 Task: Add a signature Christian Kelly containing Thanks so much, Christian Kelly to email address softage.1@softage.net and add a label HR
Action: Mouse moved to (377, 593)
Screenshot: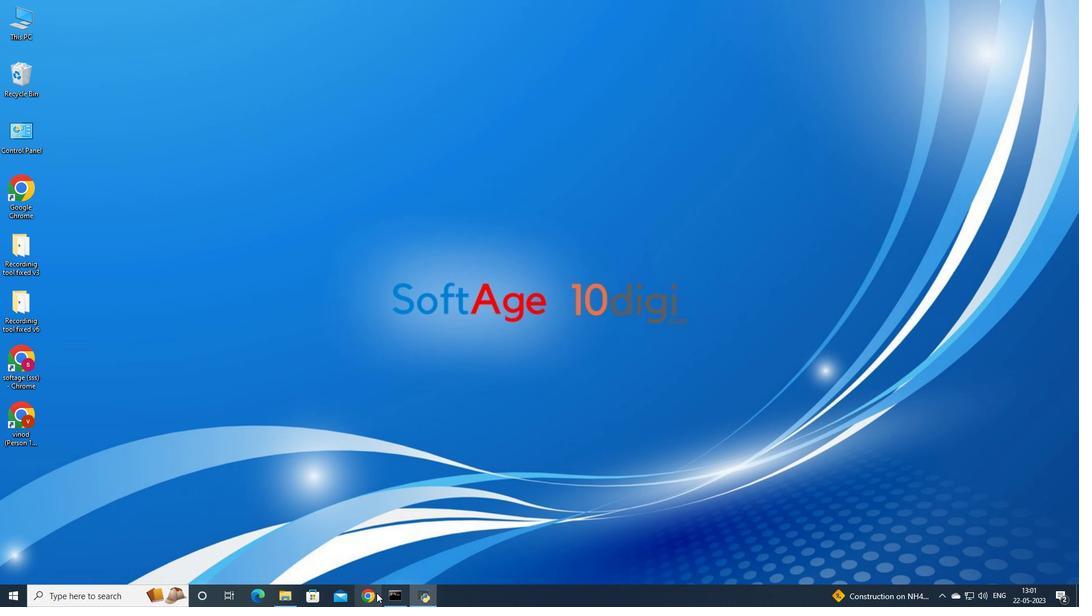 
Action: Mouse pressed left at (377, 593)
Screenshot: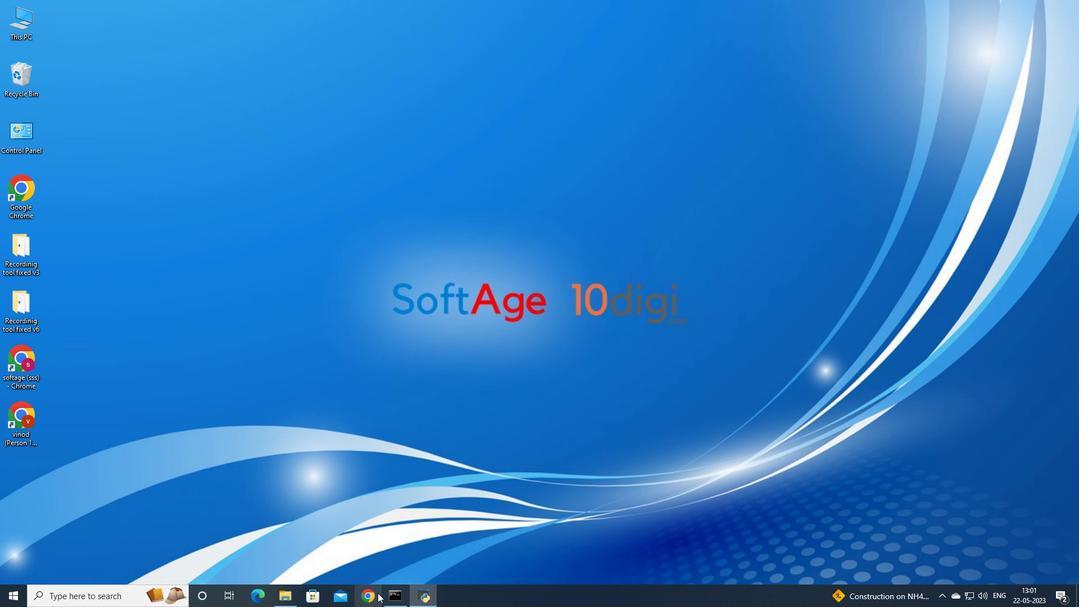 
Action: Mouse moved to (462, 366)
Screenshot: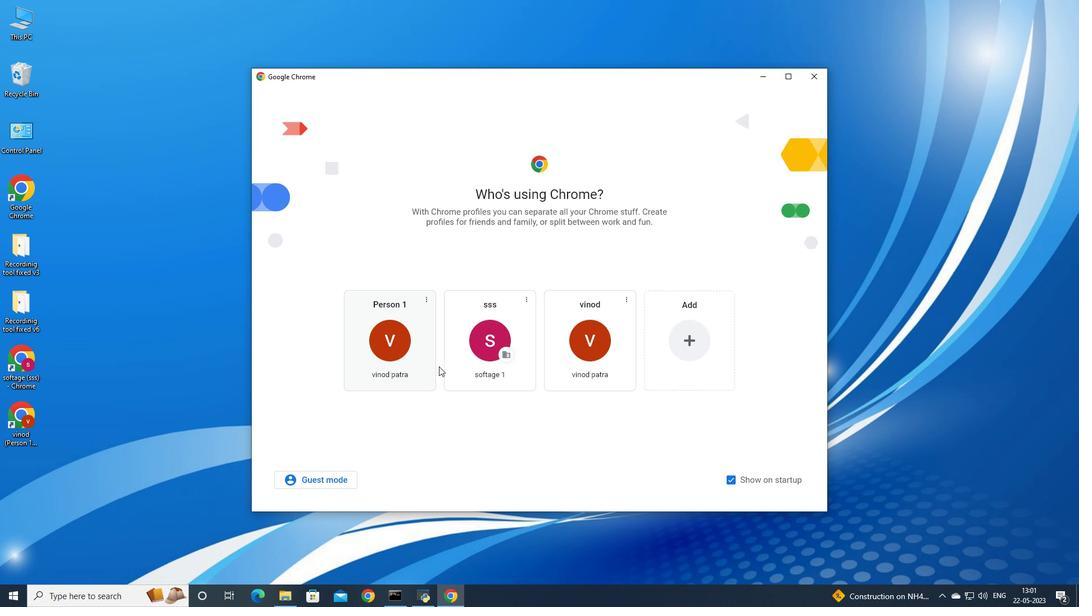 
Action: Mouse pressed left at (462, 366)
Screenshot: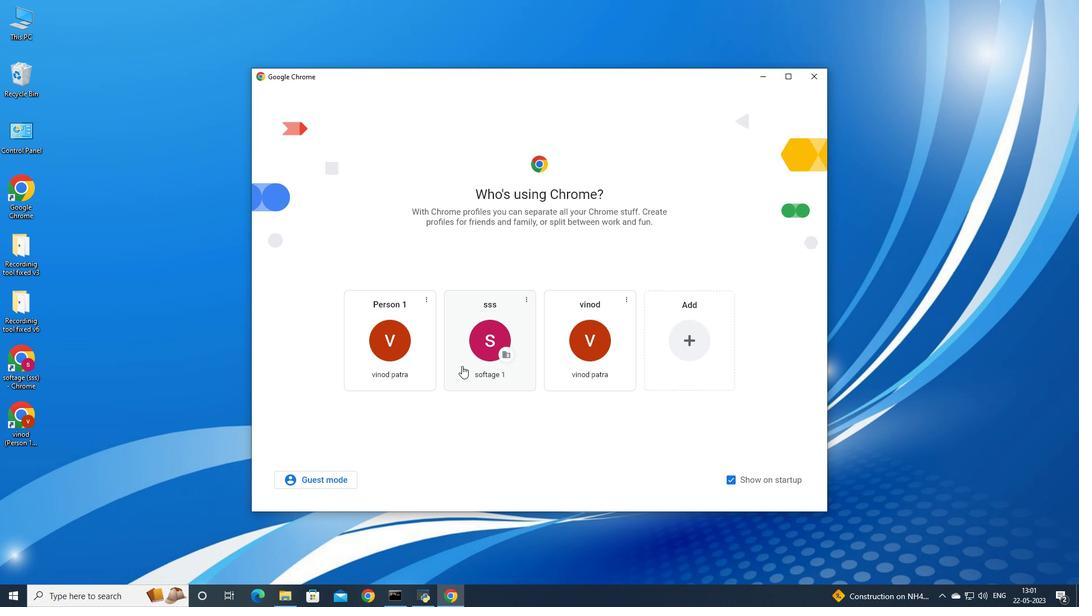 
Action: Mouse moved to (962, 58)
Screenshot: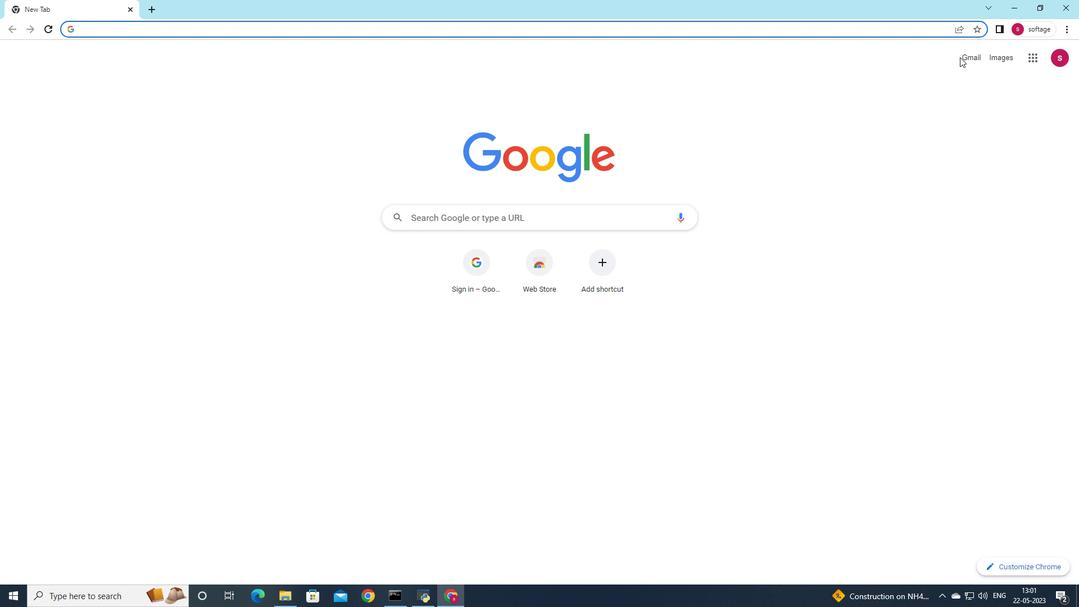 
Action: Mouse pressed left at (962, 58)
Screenshot: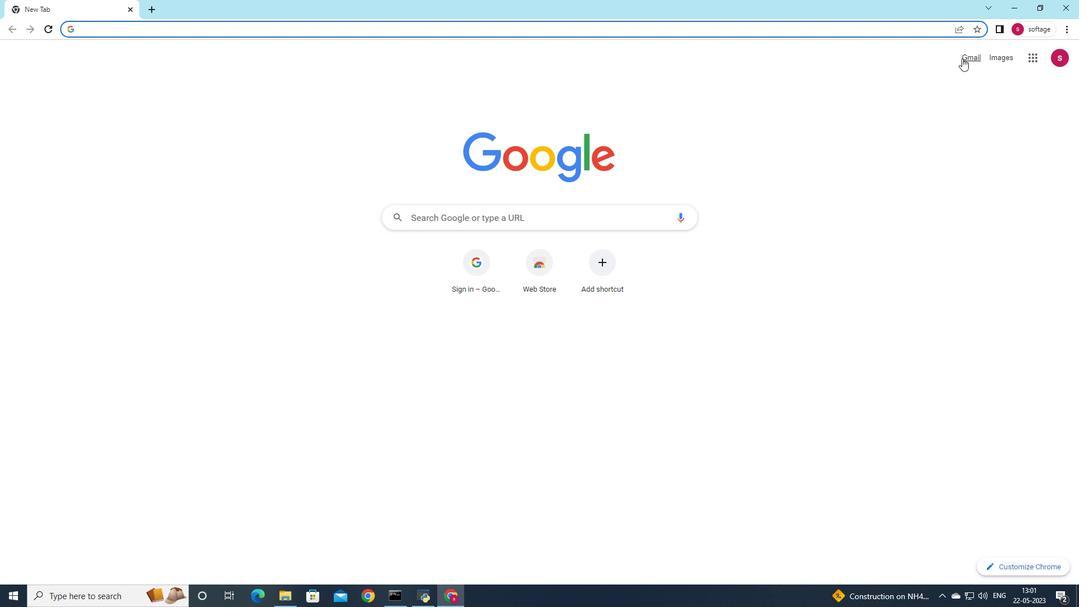 
Action: Mouse moved to (954, 80)
Screenshot: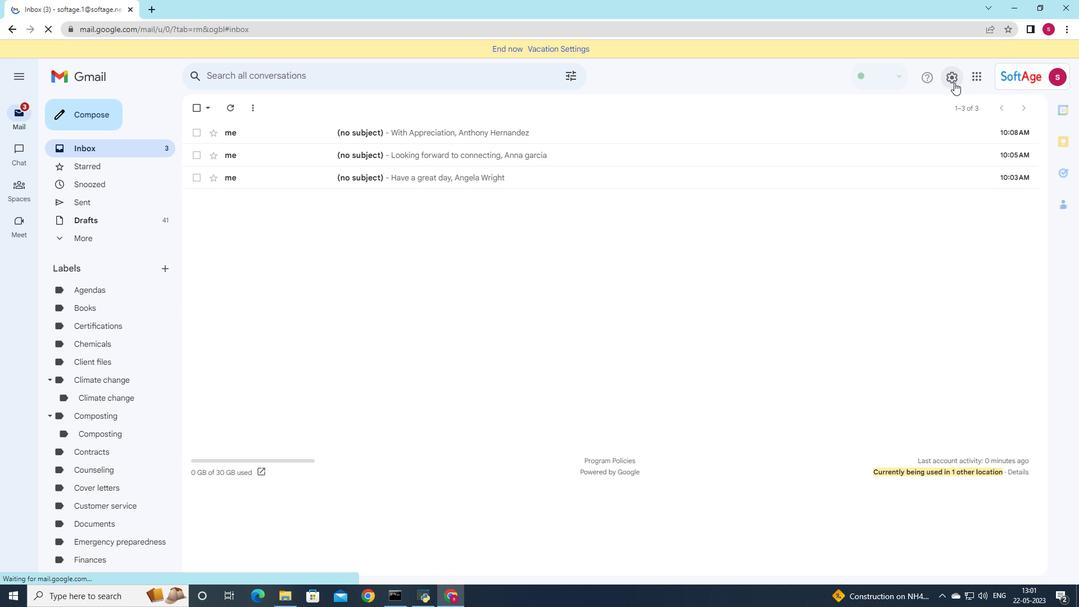 
Action: Mouse pressed left at (954, 80)
Screenshot: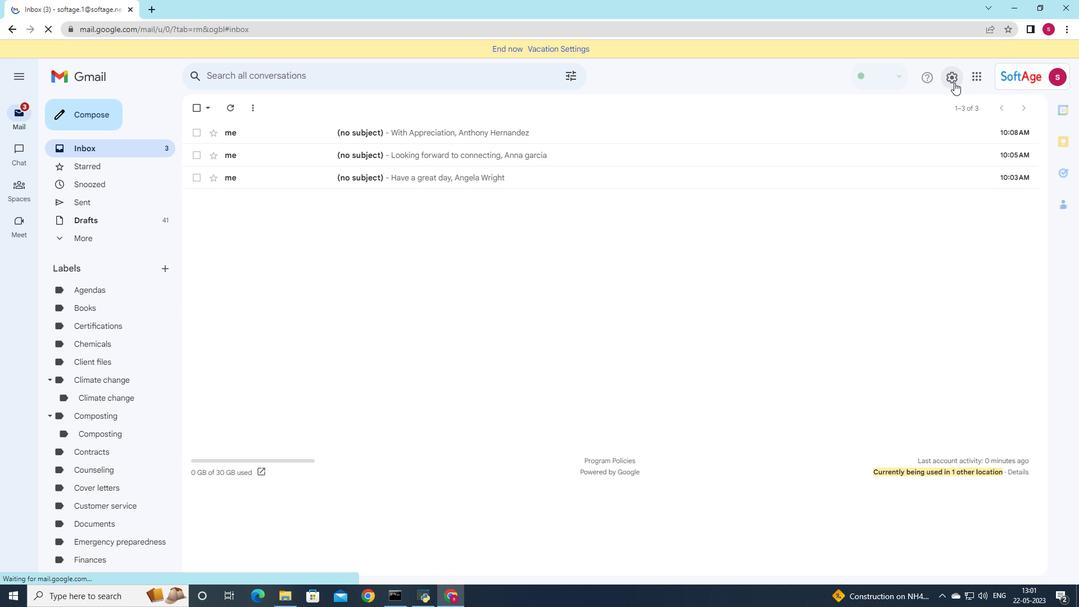 
Action: Mouse moved to (964, 131)
Screenshot: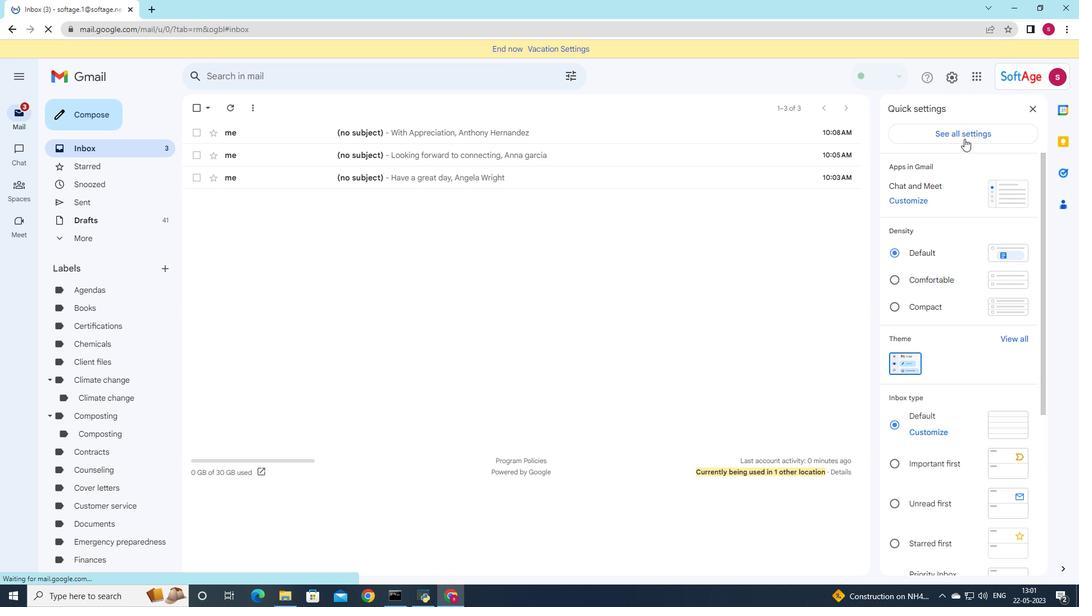 
Action: Mouse pressed left at (964, 131)
Screenshot: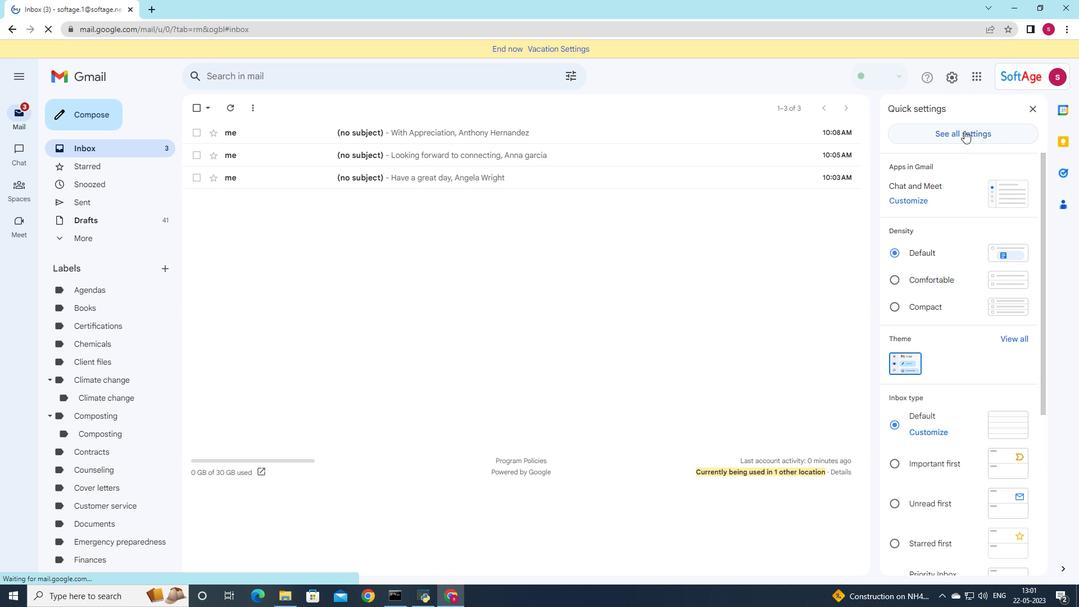 
Action: Mouse moved to (354, 299)
Screenshot: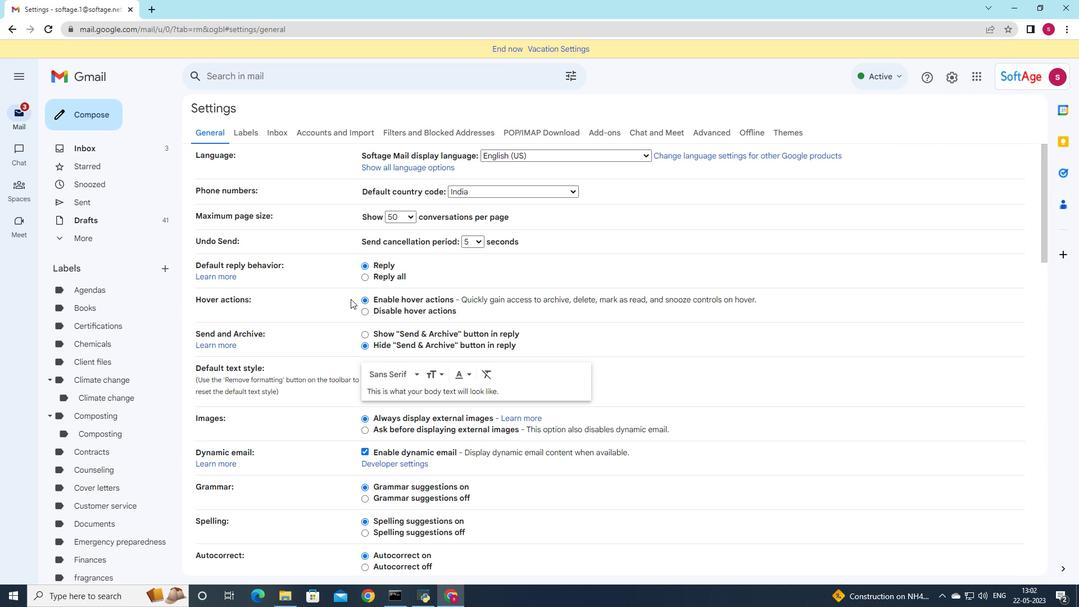 
Action: Mouse scrolled (354, 298) with delta (0, 0)
Screenshot: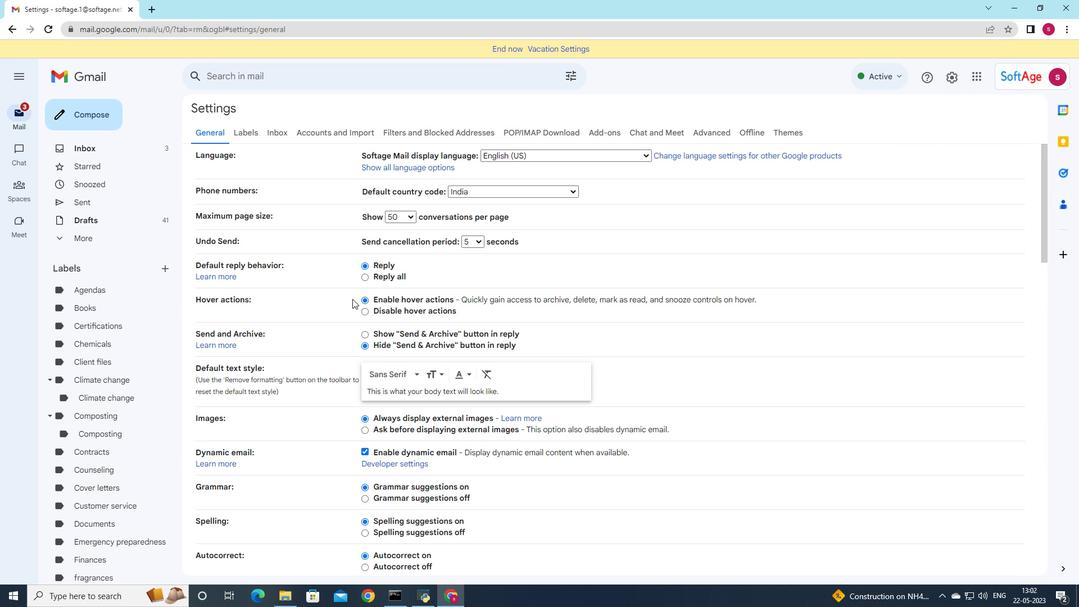 
Action: Mouse scrolled (354, 298) with delta (0, 0)
Screenshot: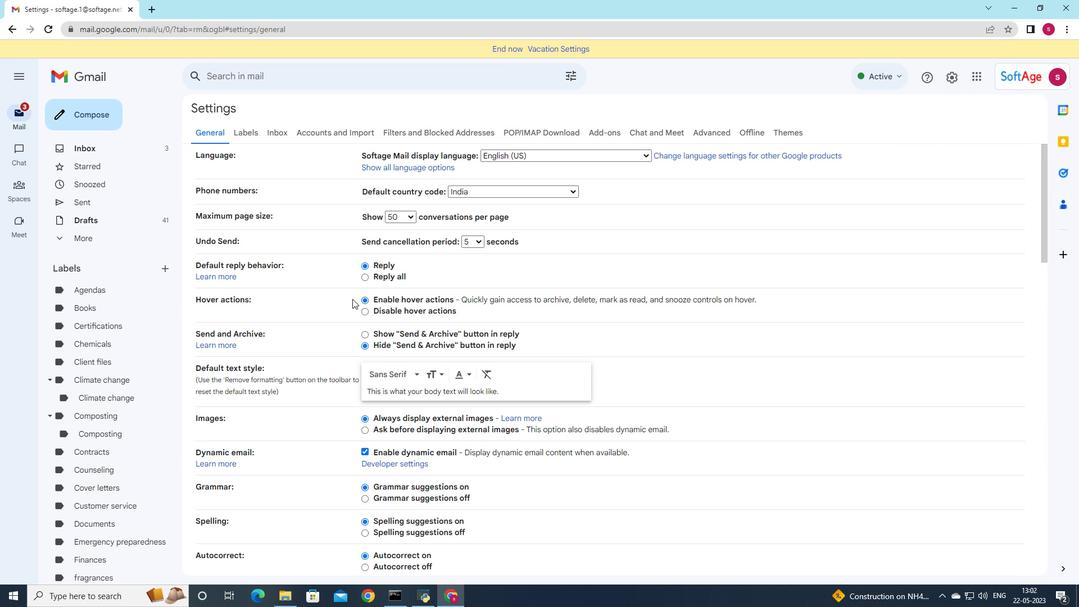 
Action: Mouse scrolled (354, 298) with delta (0, 0)
Screenshot: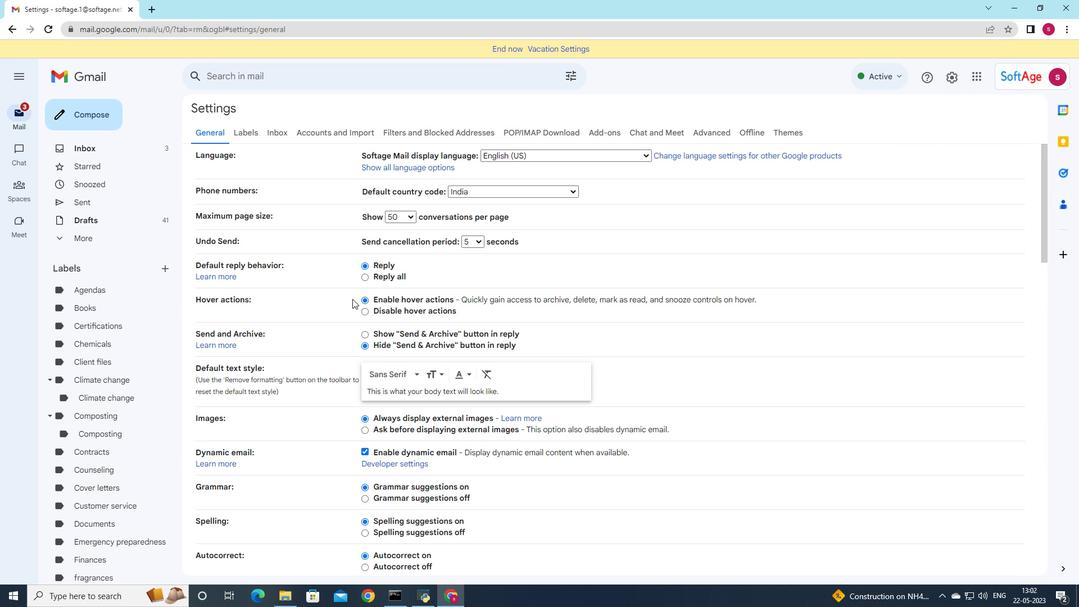 
Action: Mouse scrolled (354, 298) with delta (0, 0)
Screenshot: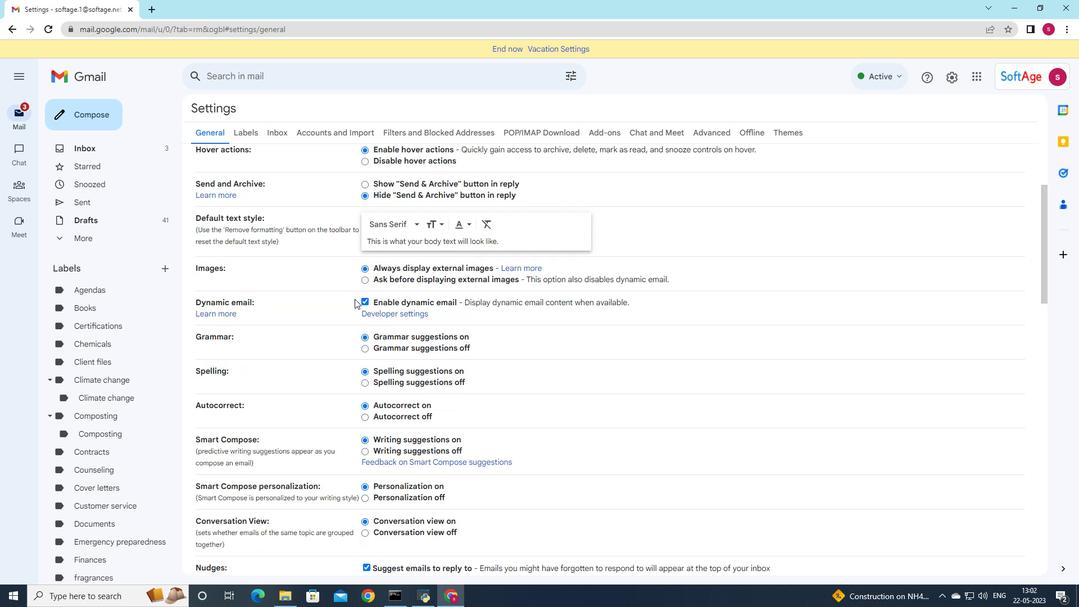 
Action: Mouse scrolled (354, 298) with delta (0, 0)
Screenshot: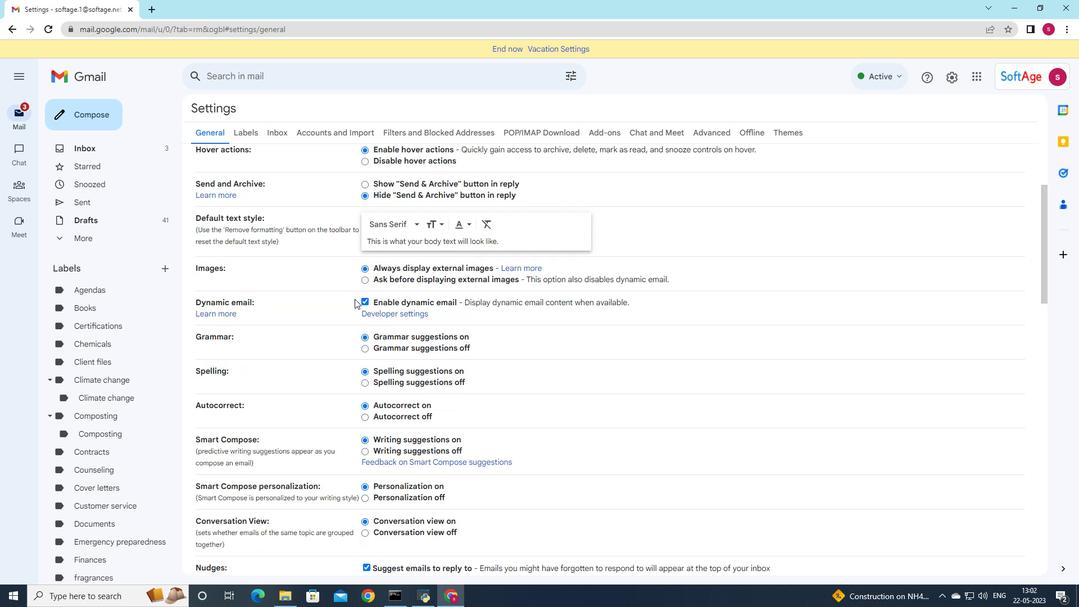 
Action: Mouse scrolled (354, 298) with delta (0, 0)
Screenshot: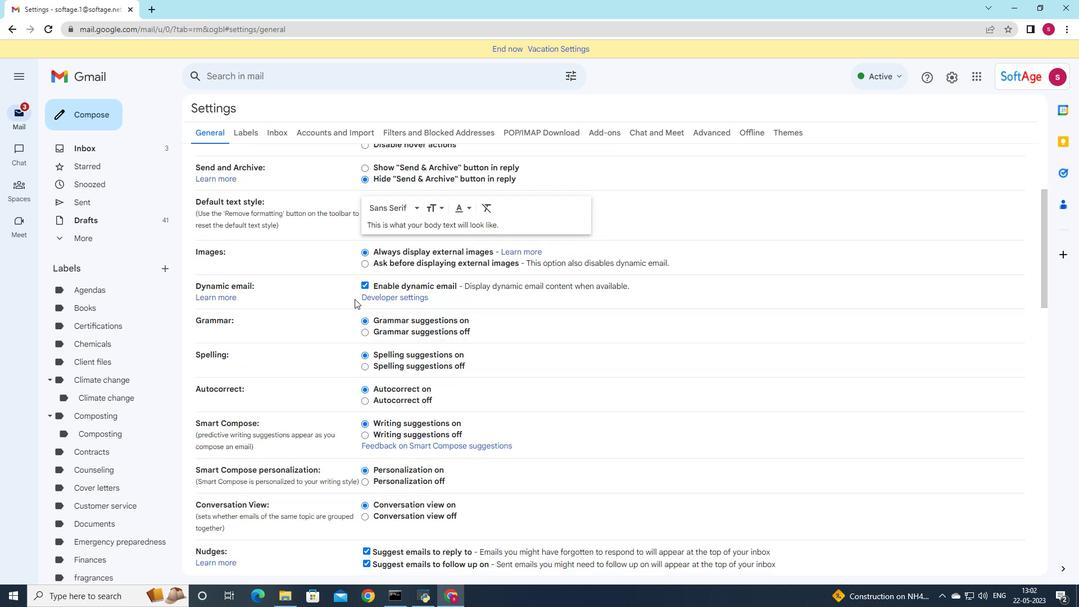 
Action: Mouse scrolled (354, 298) with delta (0, 0)
Screenshot: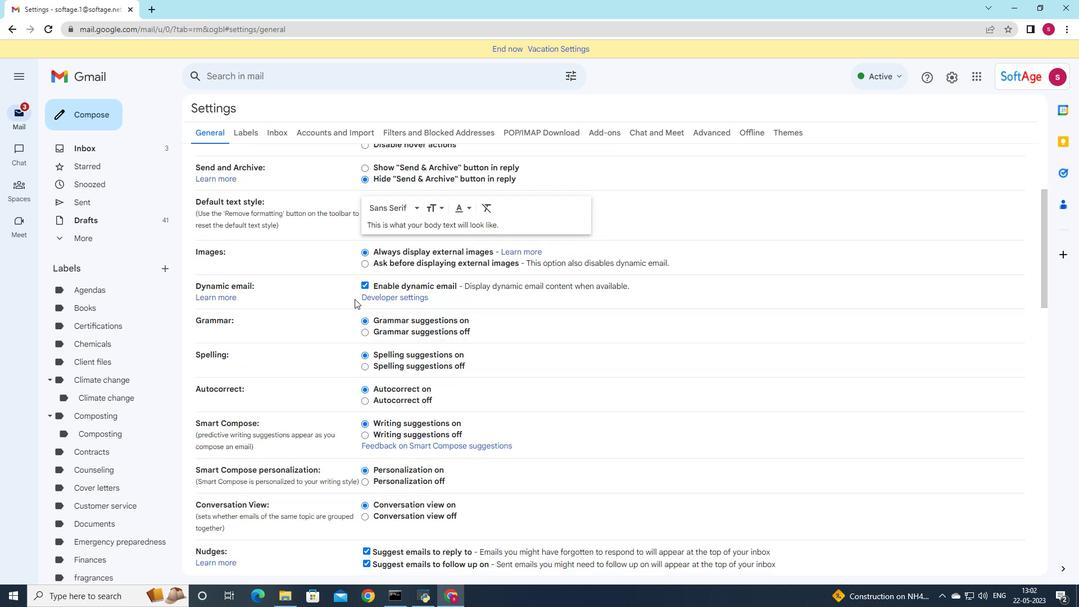 
Action: Mouse moved to (353, 323)
Screenshot: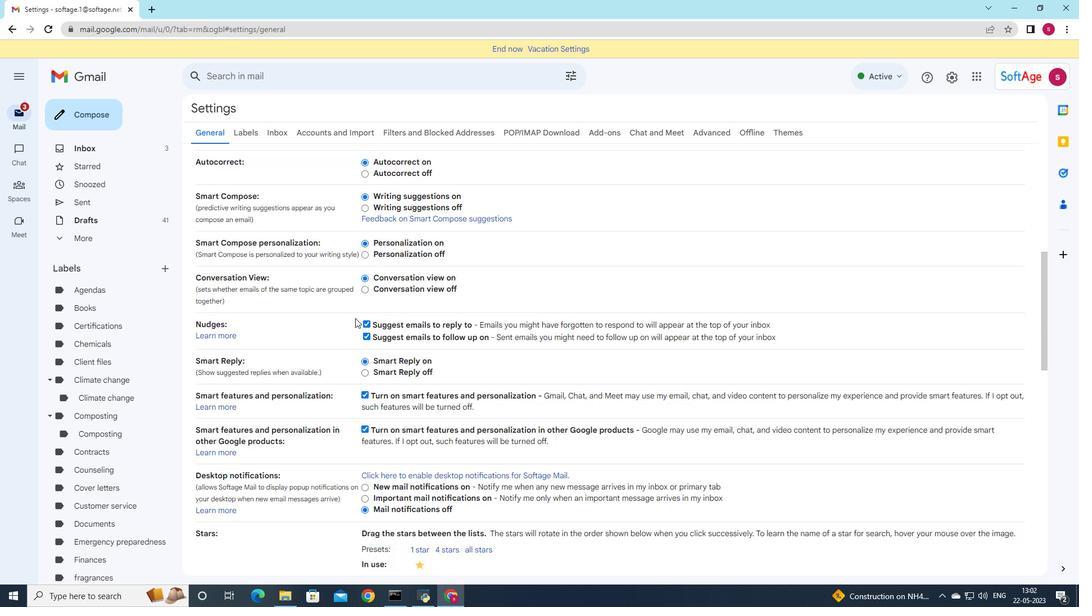 
Action: Mouse scrolled (353, 322) with delta (0, 0)
Screenshot: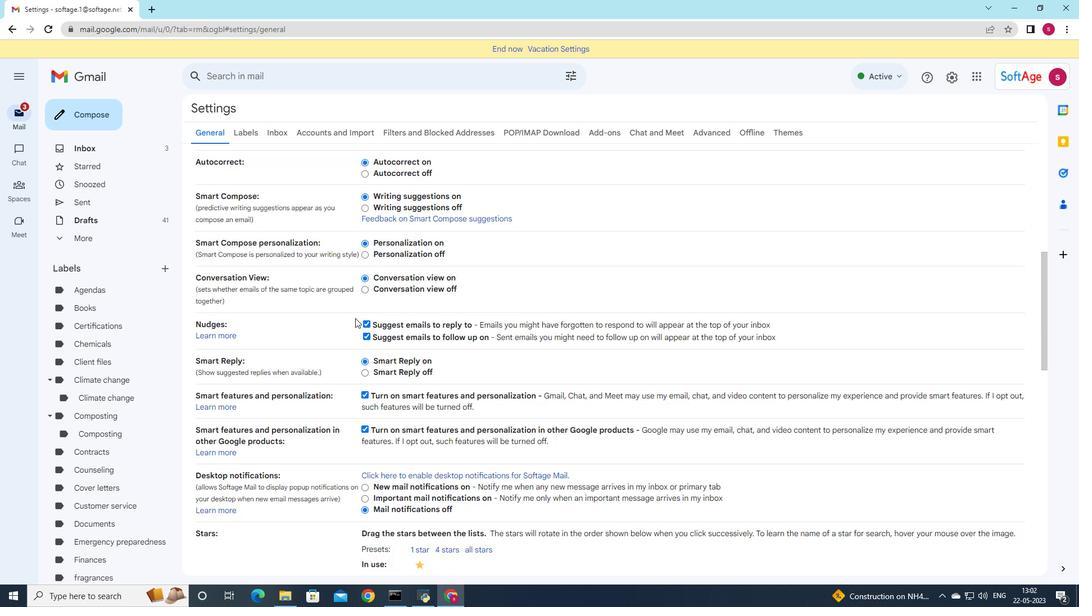 
Action: Mouse moved to (353, 324)
Screenshot: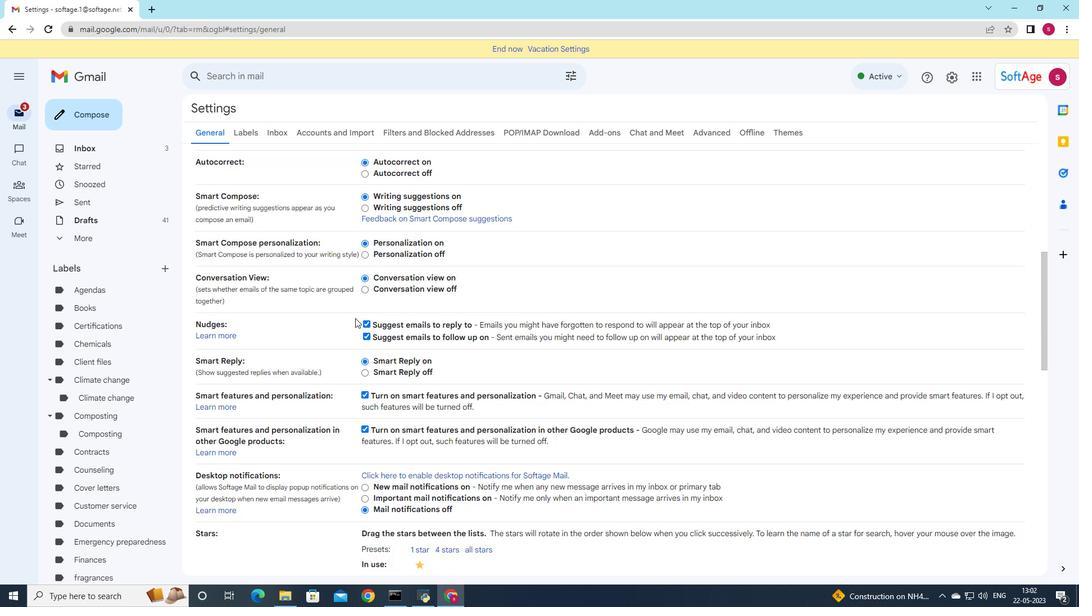 
Action: Mouse scrolled (353, 323) with delta (0, 0)
Screenshot: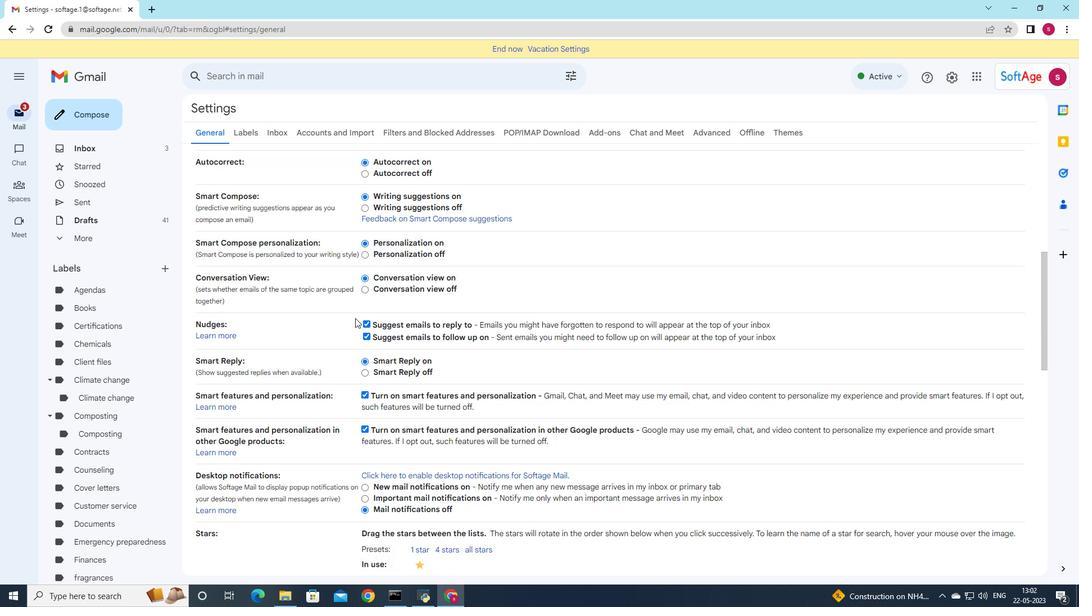
Action: Mouse moved to (353, 328)
Screenshot: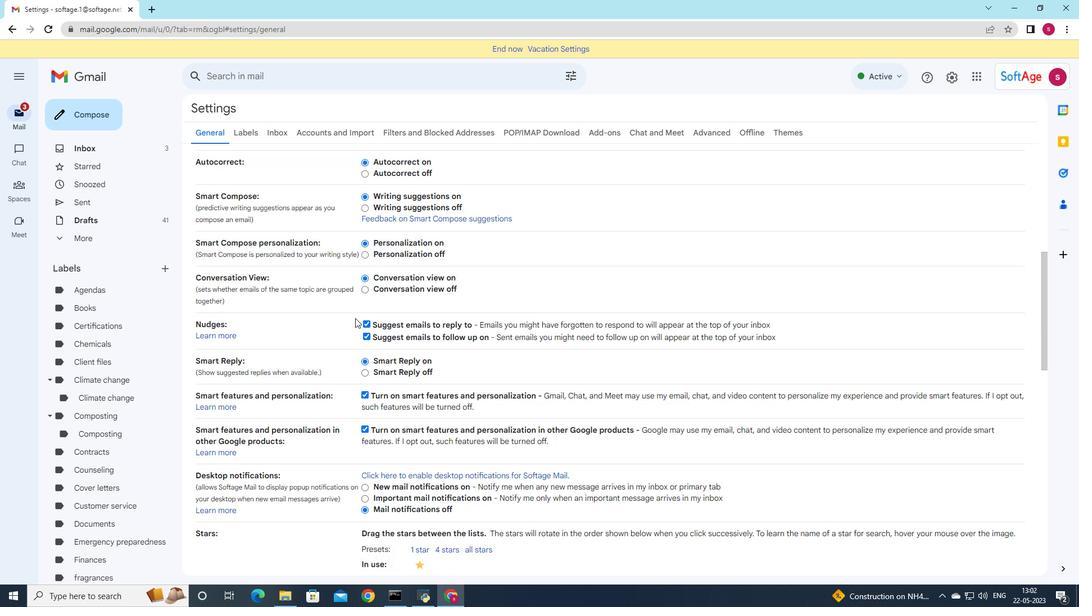
Action: Mouse scrolled (353, 327) with delta (0, 0)
Screenshot: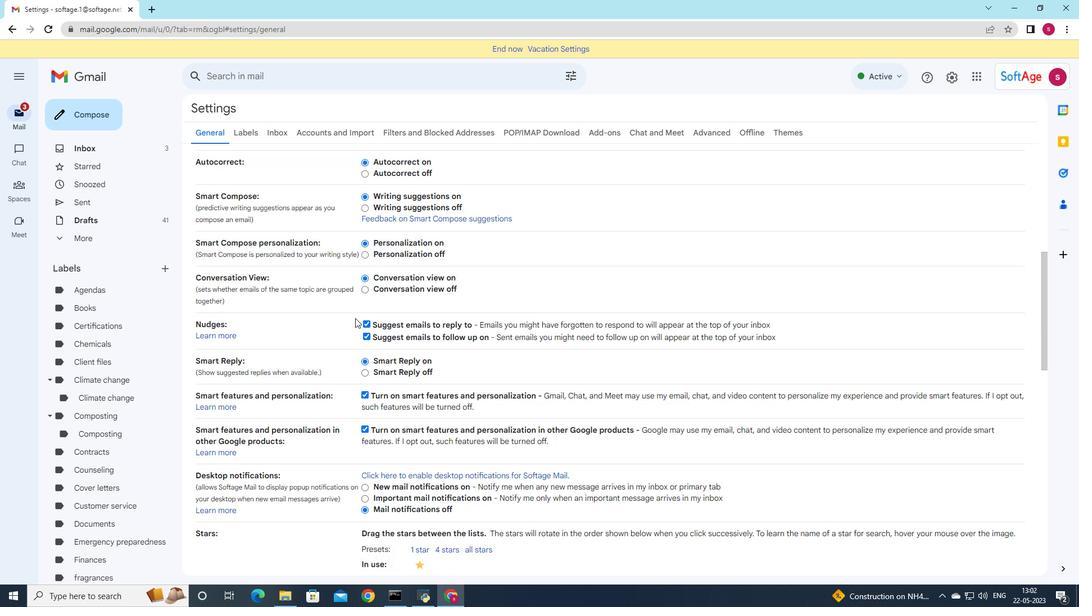 
Action: Mouse moved to (353, 330)
Screenshot: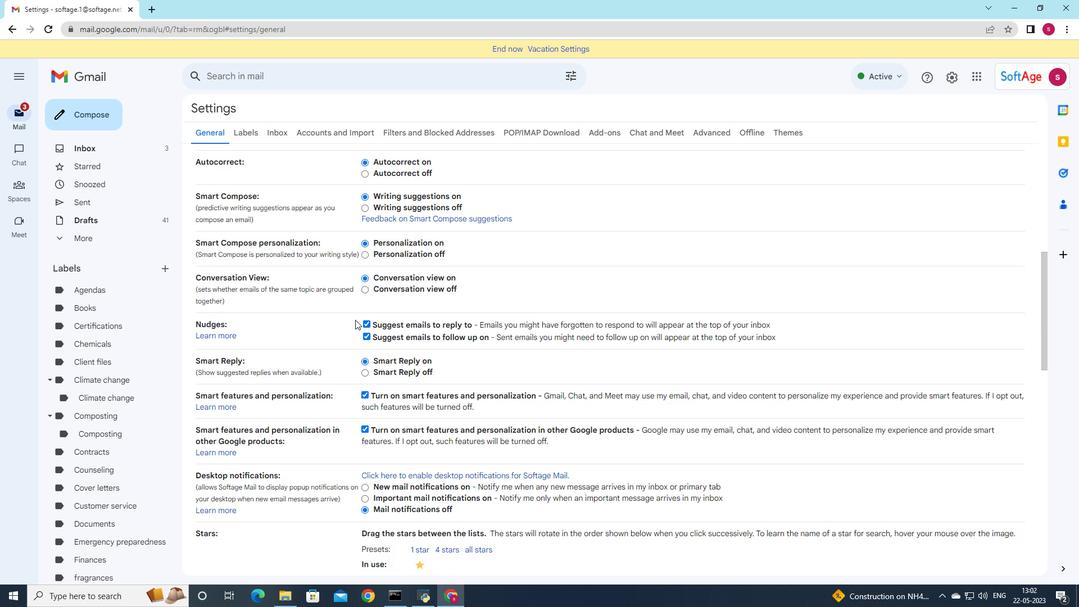 
Action: Mouse scrolled (353, 330) with delta (0, 0)
Screenshot: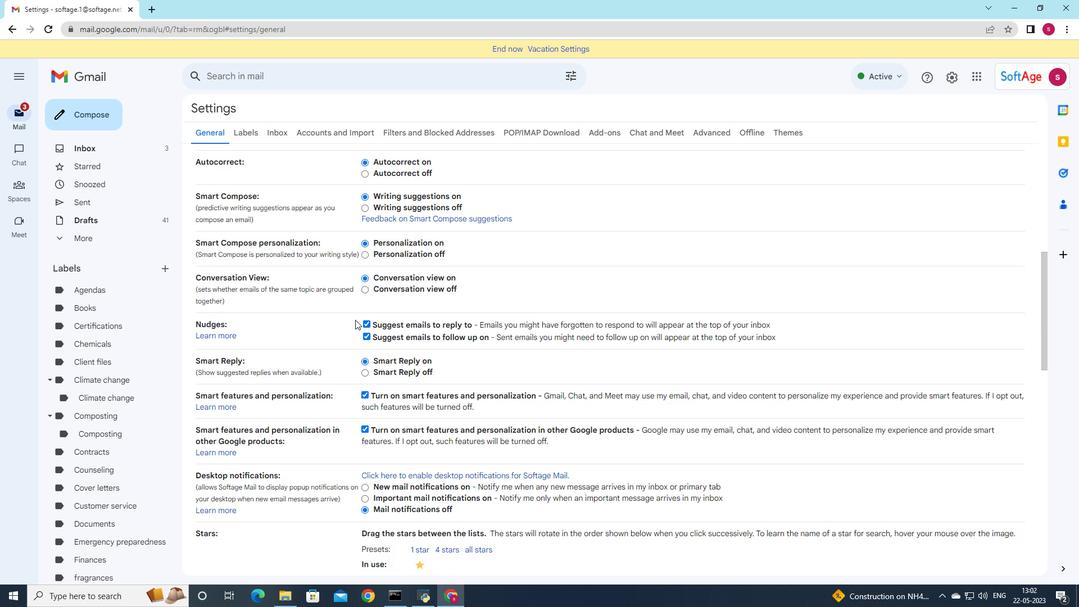 
Action: Mouse scrolled (353, 330) with delta (0, 0)
Screenshot: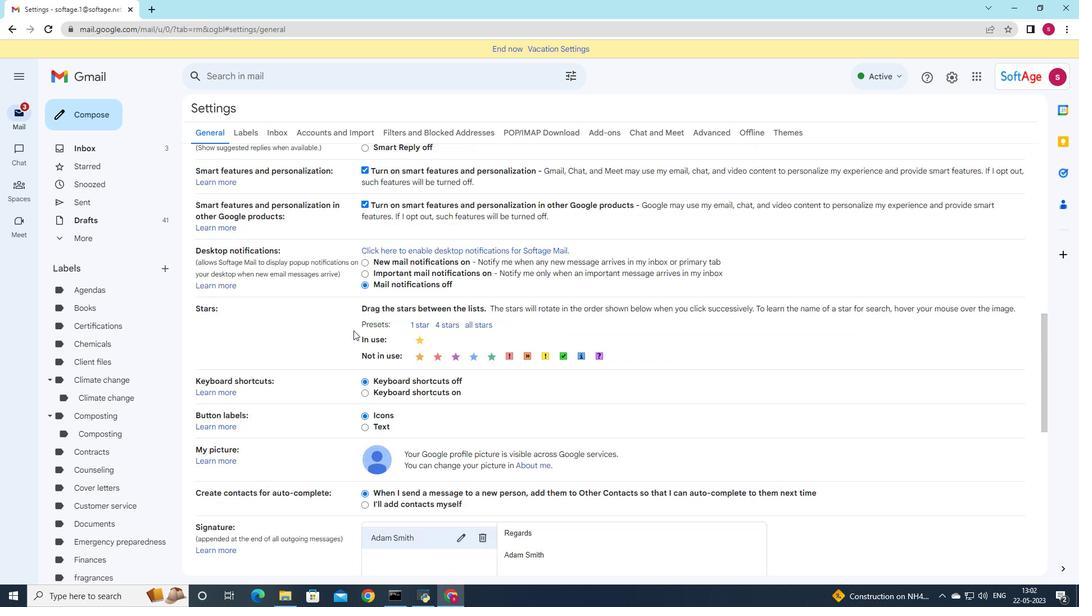 
Action: Mouse scrolled (353, 330) with delta (0, 0)
Screenshot: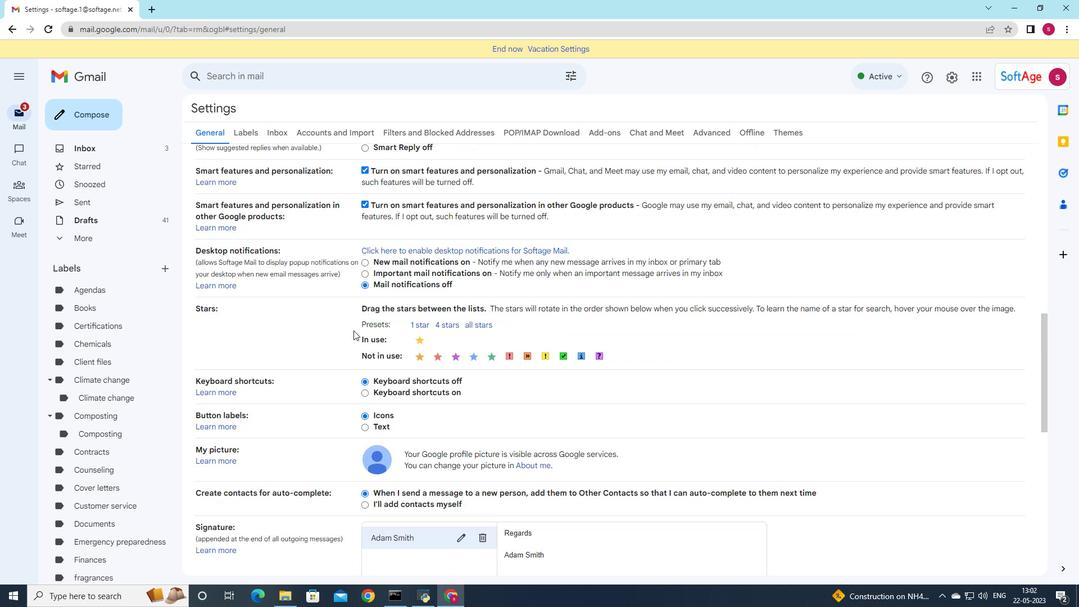 
Action: Mouse moved to (355, 330)
Screenshot: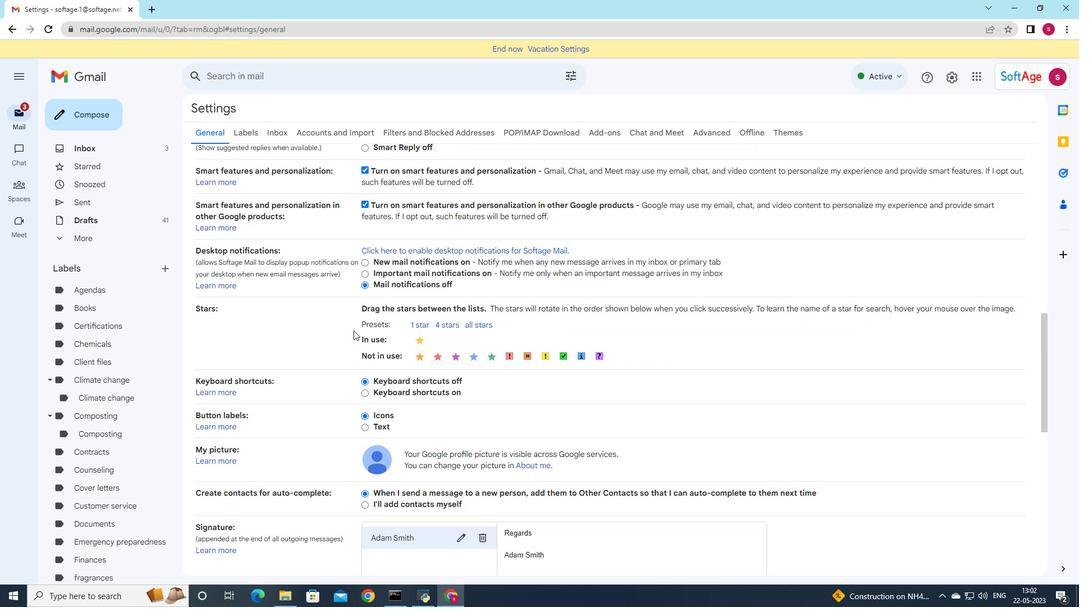 
Action: Mouse scrolled (355, 330) with delta (0, 0)
Screenshot: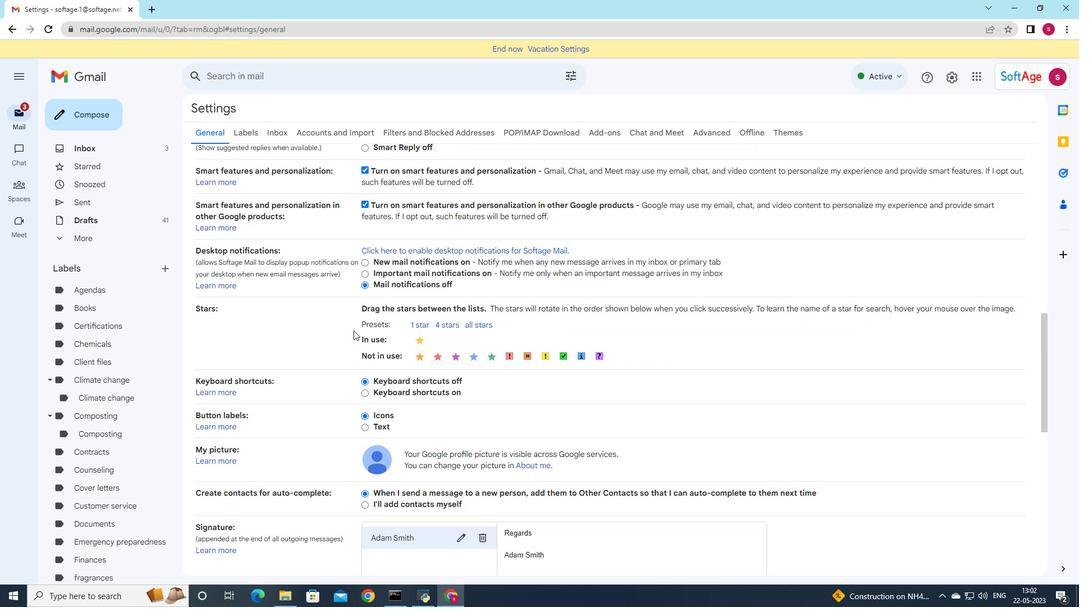
Action: Mouse moved to (488, 374)
Screenshot: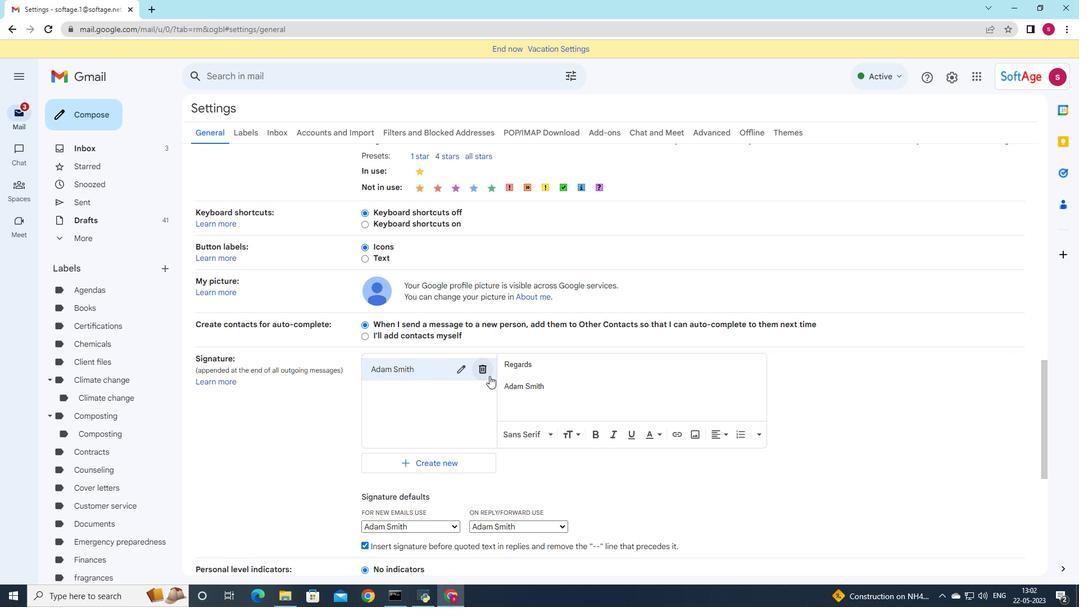 
Action: Mouse pressed left at (488, 374)
Screenshot: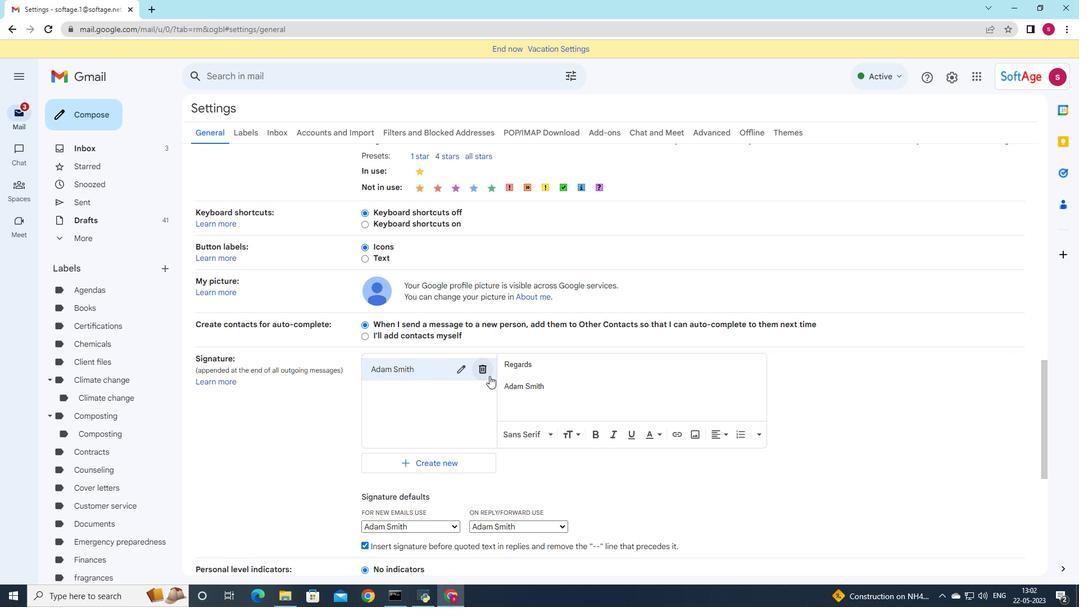 
Action: Mouse moved to (626, 331)
Screenshot: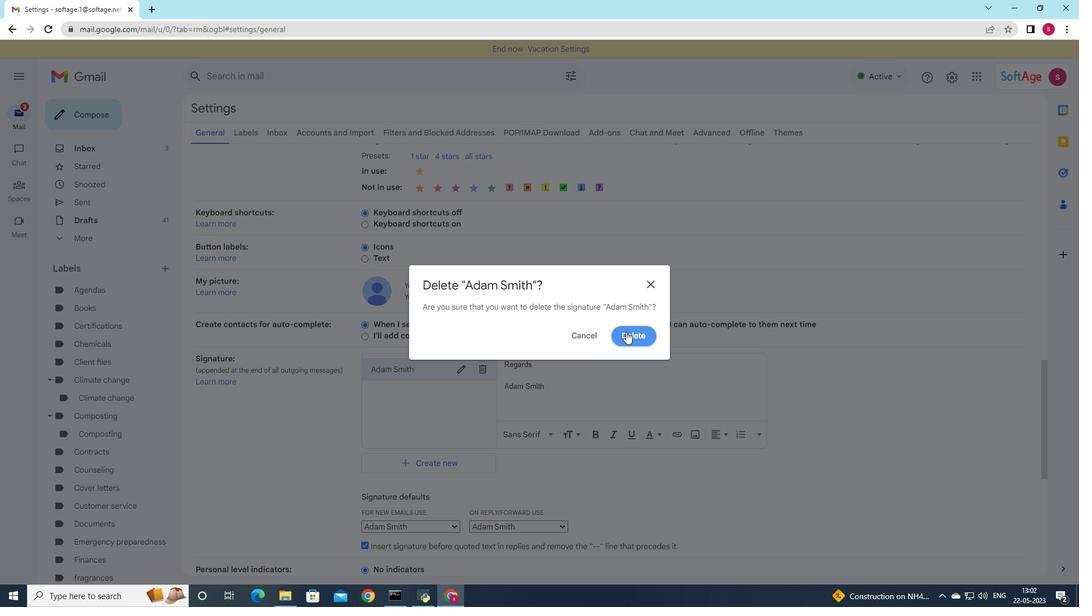 
Action: Mouse pressed left at (626, 331)
Screenshot: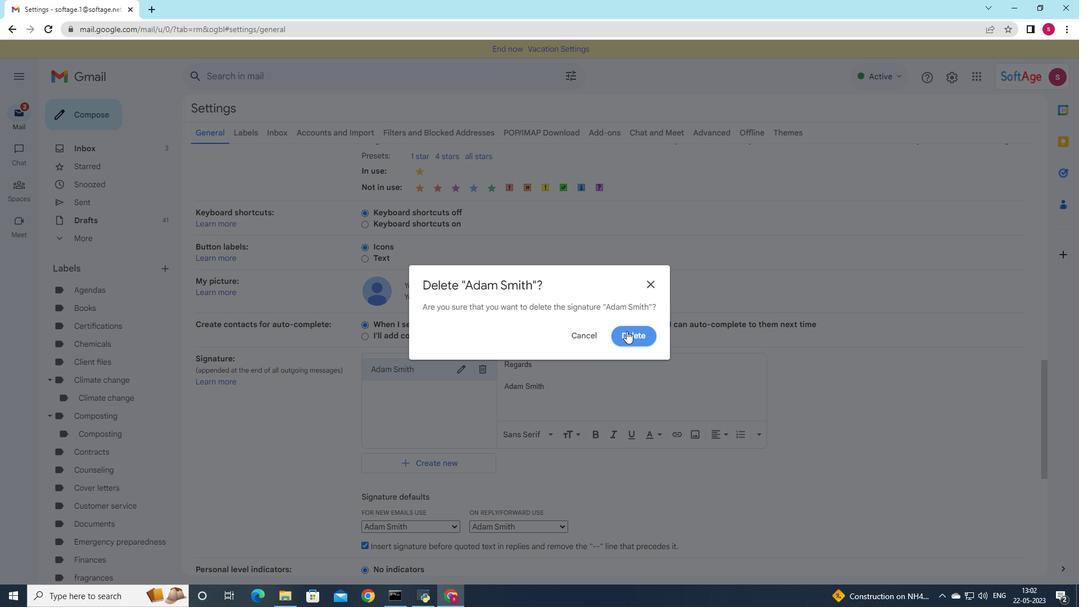 
Action: Mouse moved to (486, 426)
Screenshot: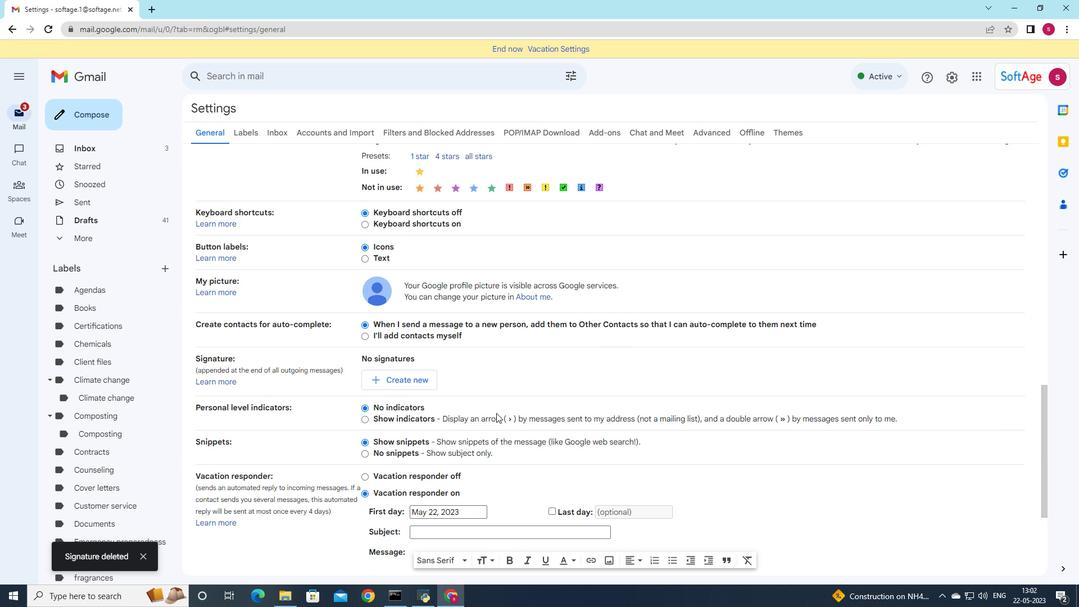 
Action: Mouse scrolled (486, 425) with delta (0, 0)
Screenshot: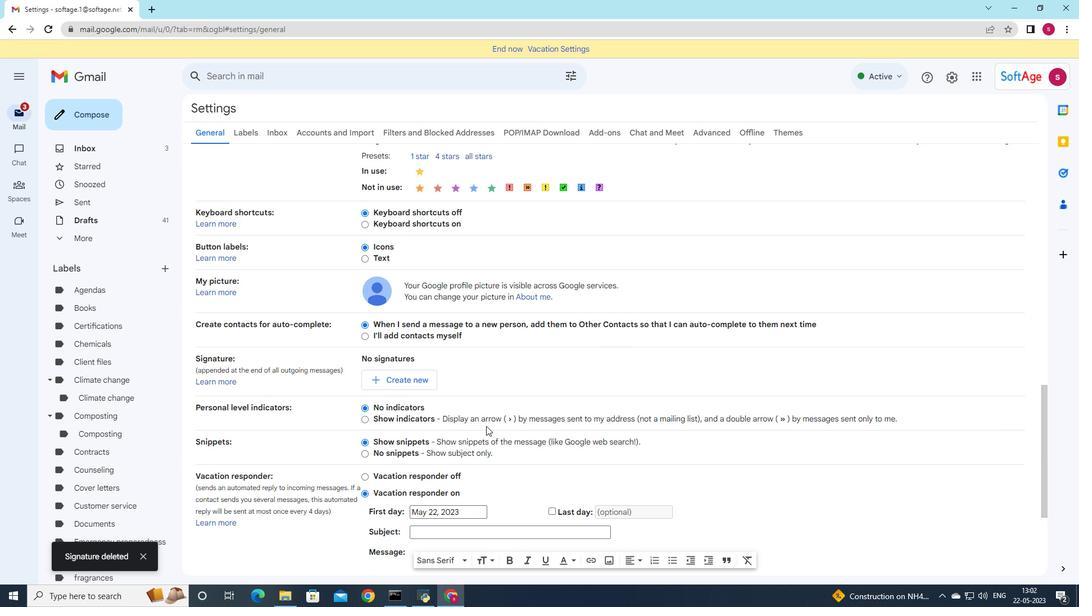 
Action: Mouse scrolled (486, 425) with delta (0, 0)
Screenshot: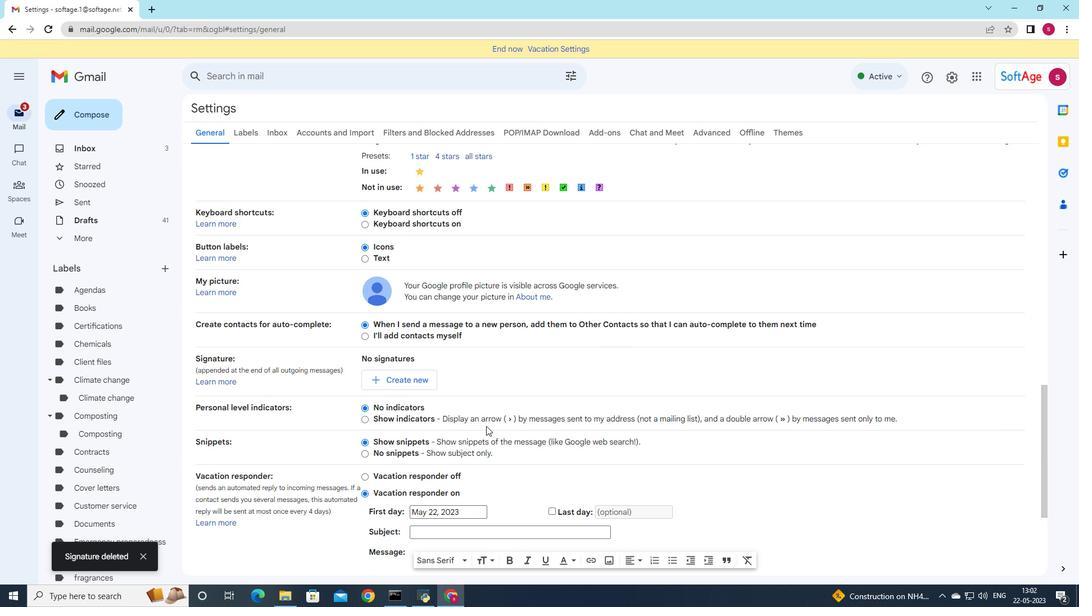 
Action: Mouse moved to (400, 271)
Screenshot: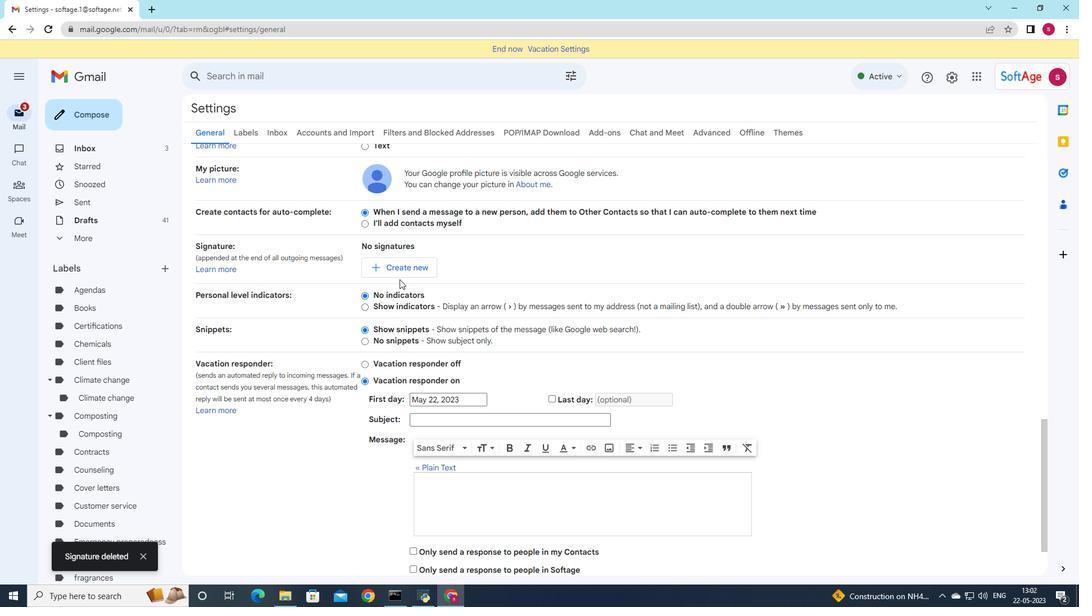 
Action: Mouse pressed left at (400, 271)
Screenshot: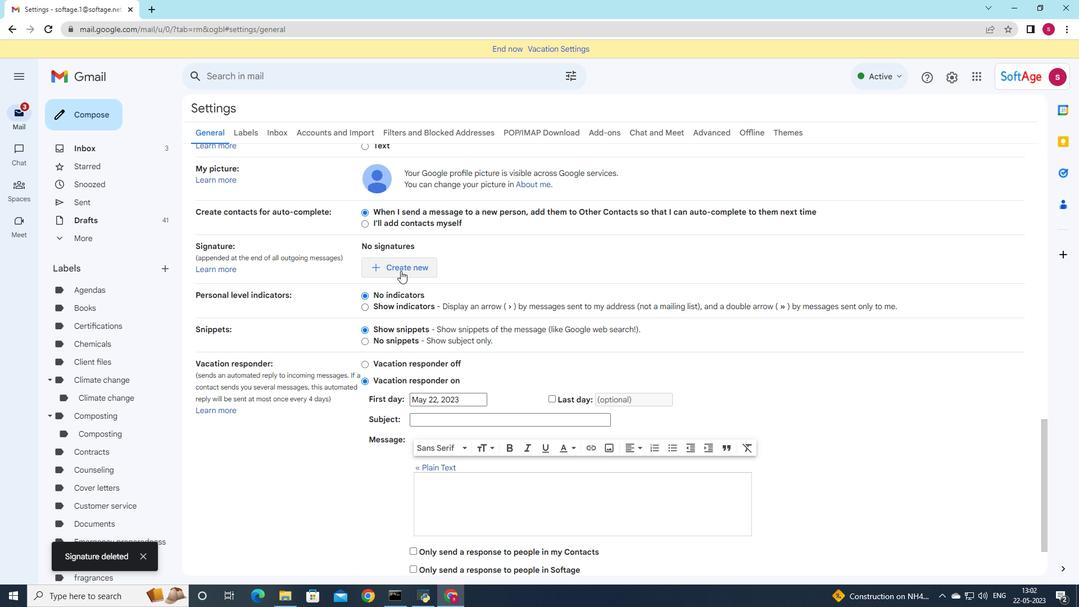
Action: Mouse moved to (537, 304)
Screenshot: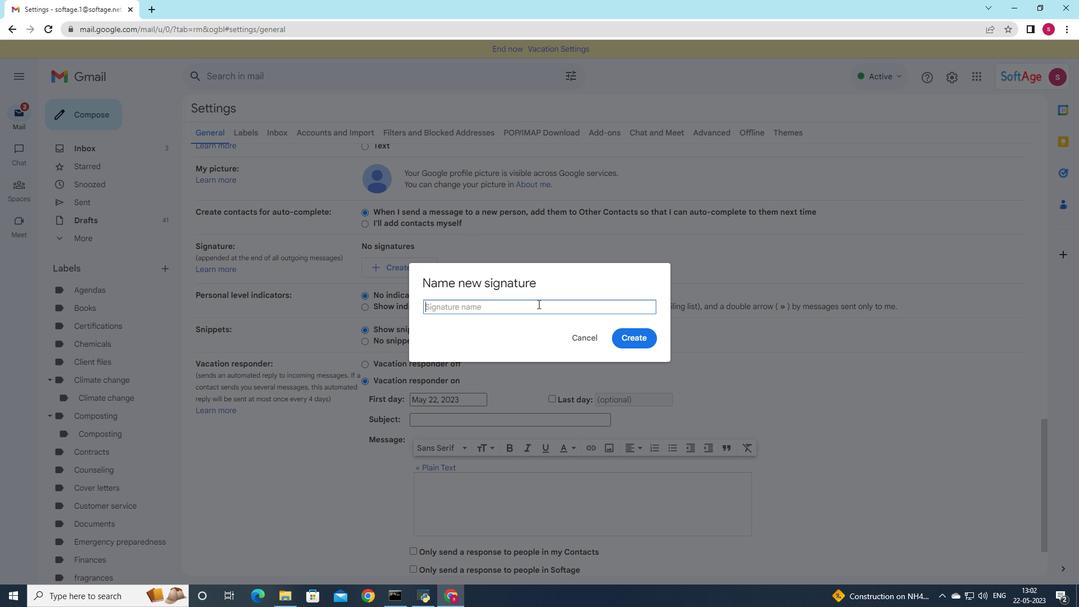 
Action: Key pressed <Key.shift><Key.shift>Christian
Screenshot: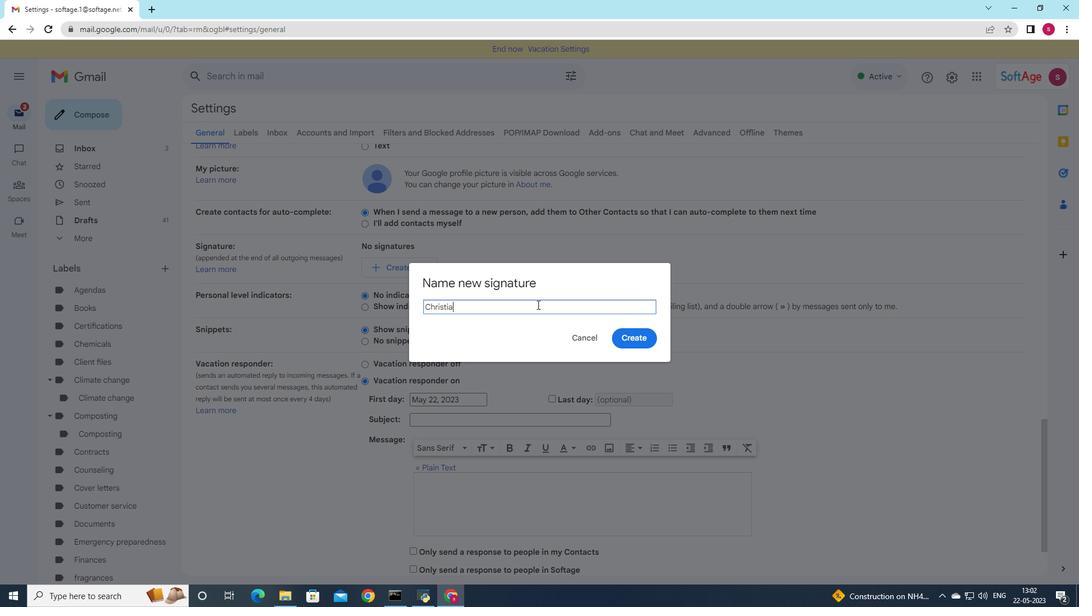 
Action: Mouse moved to (521, 311)
Screenshot: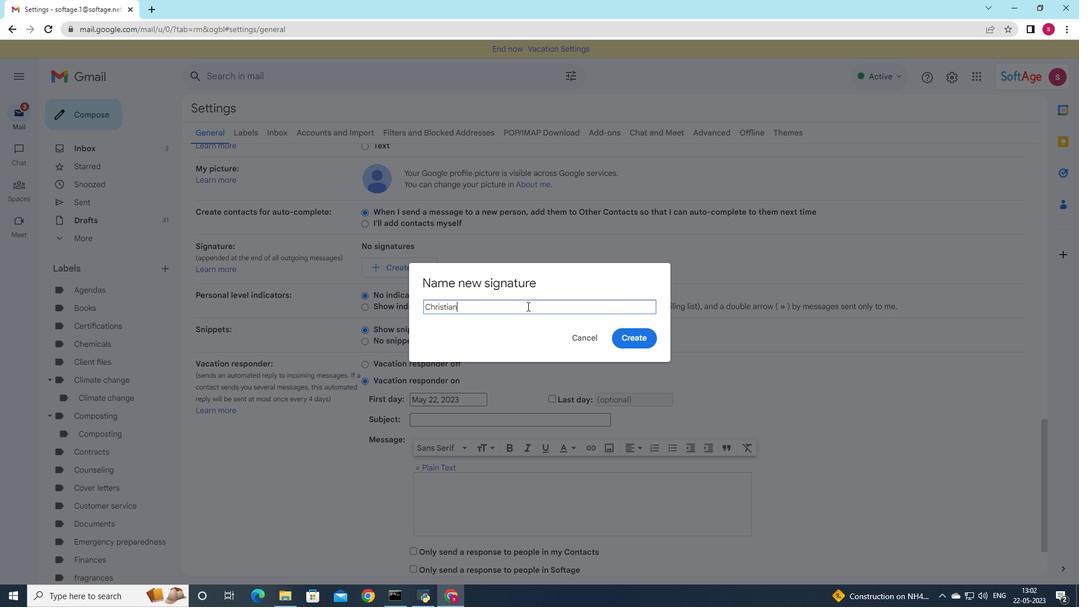 
Action: Mouse scrolled (521, 310) with delta (0, 0)
Screenshot: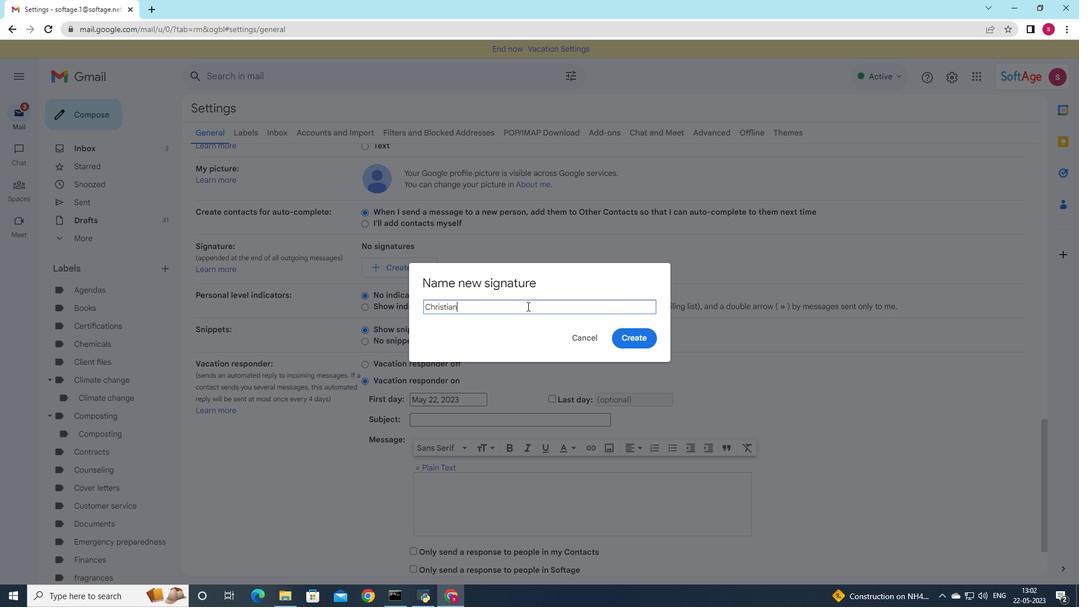 
Action: Mouse moved to (630, 339)
Screenshot: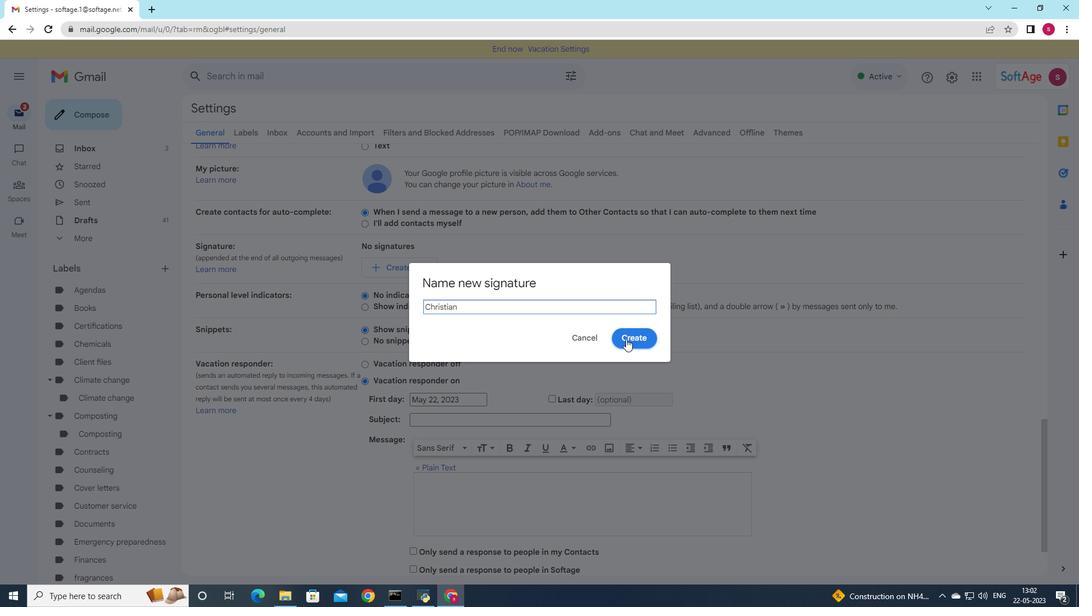 
Action: Mouse pressed left at (630, 339)
Screenshot: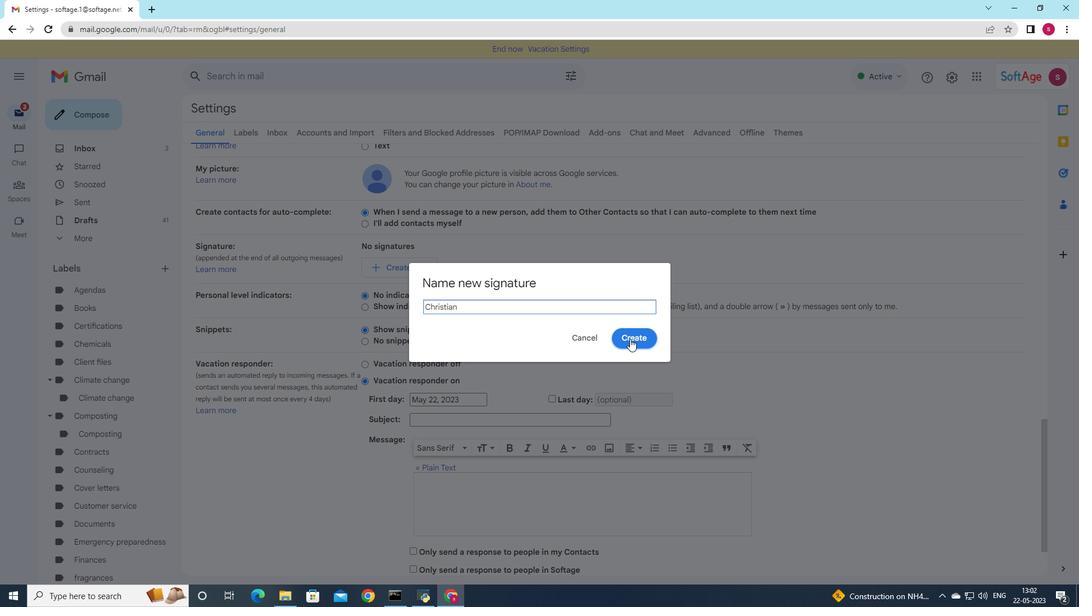 
Action: Mouse moved to (617, 258)
Screenshot: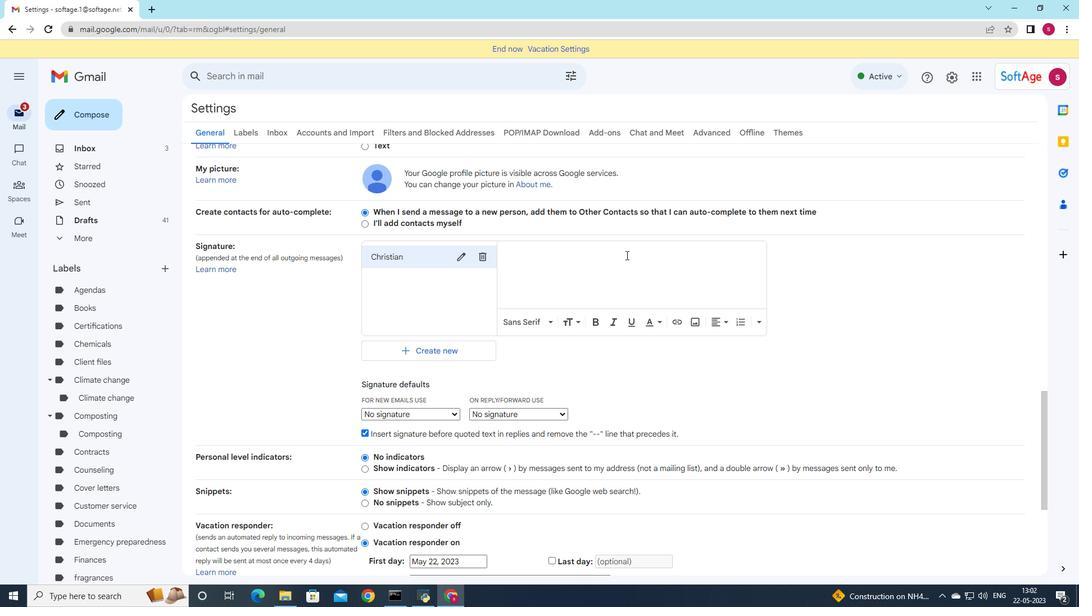 
Action: Key pressed <Key.shift><Key.shift><Key.shift><Key.shift><Key.shift><Key.shift><Key.shift><Key.shift><Key.shift><Key.shift><Key.shift><Key.shift><Key.shift><Key.shift><Key.shift><Key.shift><Key.shift><Key.shift><Key.shift><Key.shift><Key.shift><Key.shift><Key.shift><Key.shift><Key.shift><Key.shift><Key.shift><Key.shift><Key.shift>Thanks<Key.space>so<Key.space>much,<Key.enter><Key.shift><Key.shift><Key.shift><Key.shift><Key.shift>Christian<Key.space><Key.shift_r><Key.shift_r><Key.shift_r><Key.shift_r><Key.shift_r><Key.shift_r>Kellysoftah<Key.backspace>ge<Key.shift_r><Key.shift_r><Key.shift_r><Key.shift_r><Key.shift_r><Key.shift_r><Key.shift_r><Key.shift_r><Key.shift_r><Key.shift_r><Key.shift_r><Key.shift_r><Key.shift_r>Hr<Key.backspace><Key.shift_r><Key.shift_r><Key.shift_r><Key.shift_r><Key.shift_r><Key.shift_r><Key.shift_r><Key.shift_r><Key.shift_r><Key.shift>R
Screenshot: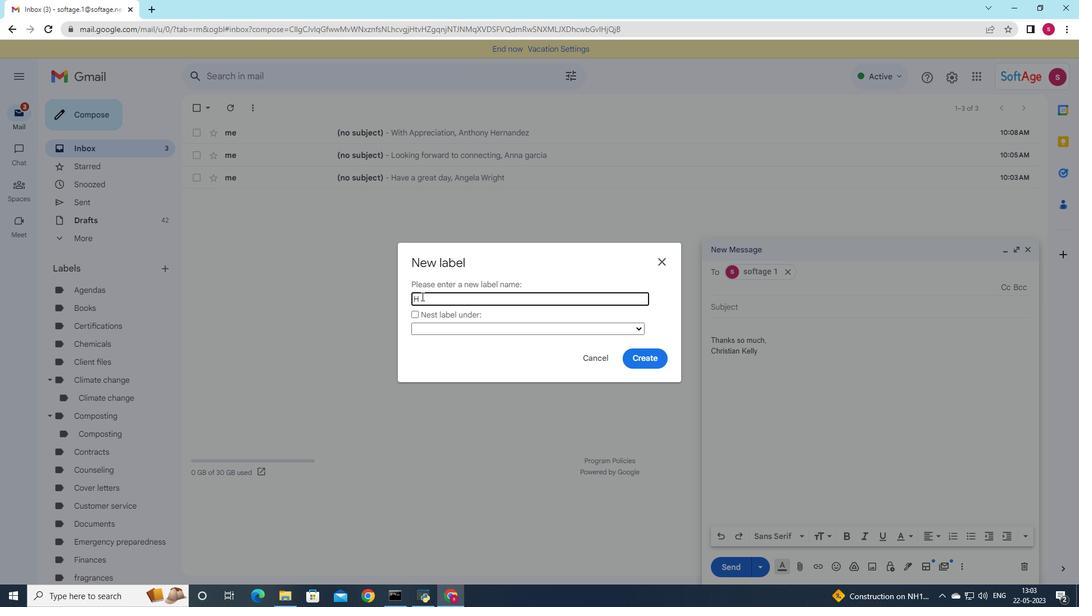
